 Task: Open Card Card0000000318 in Board Board0000000080 in Workspace WS0000000027 in Trello. Add Member Ayush98111@gmail.com to Card Card0000000318 in Board Board0000000080 in Workspace WS0000000027 in Trello. Add Blue Label titled Label0000000318 to Card Card0000000318 in Board Board0000000080 in Workspace WS0000000027 in Trello. Add Checklist CL0000000318 to Card Card0000000318 in Board Board0000000080 in Workspace WS0000000027 in Trello. Add Dates with Start Date as Sep 01 2023 and Due Date as Sep 30 2023 to Card Card0000000318 in Board Board0000000080 in Workspace WS0000000027 in Trello
Action: Mouse moved to (347, 342)
Screenshot: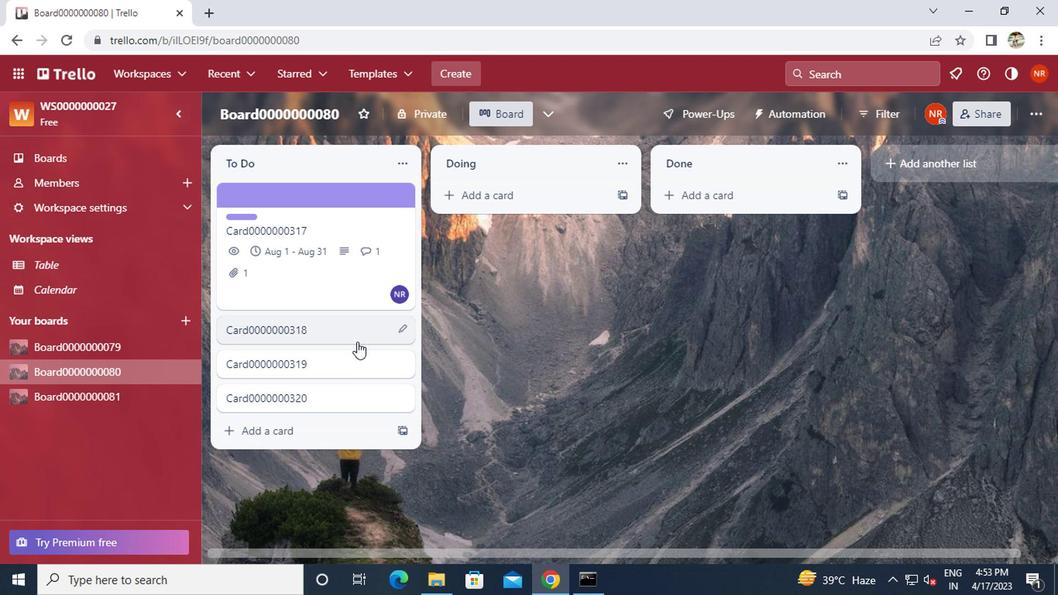 
Action: Mouse pressed left at (347, 342)
Screenshot: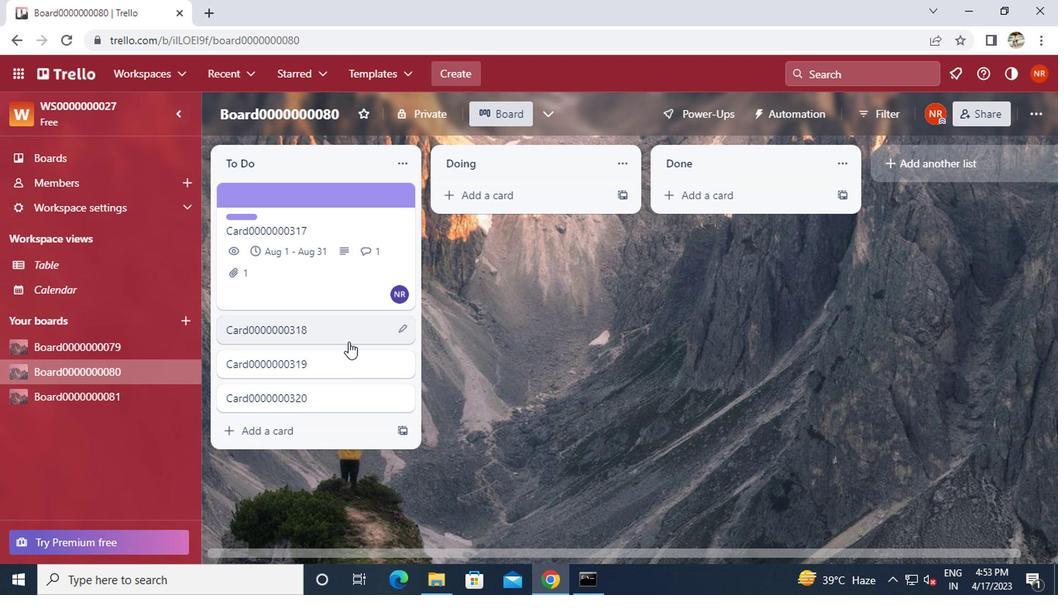 
Action: Mouse moved to (710, 200)
Screenshot: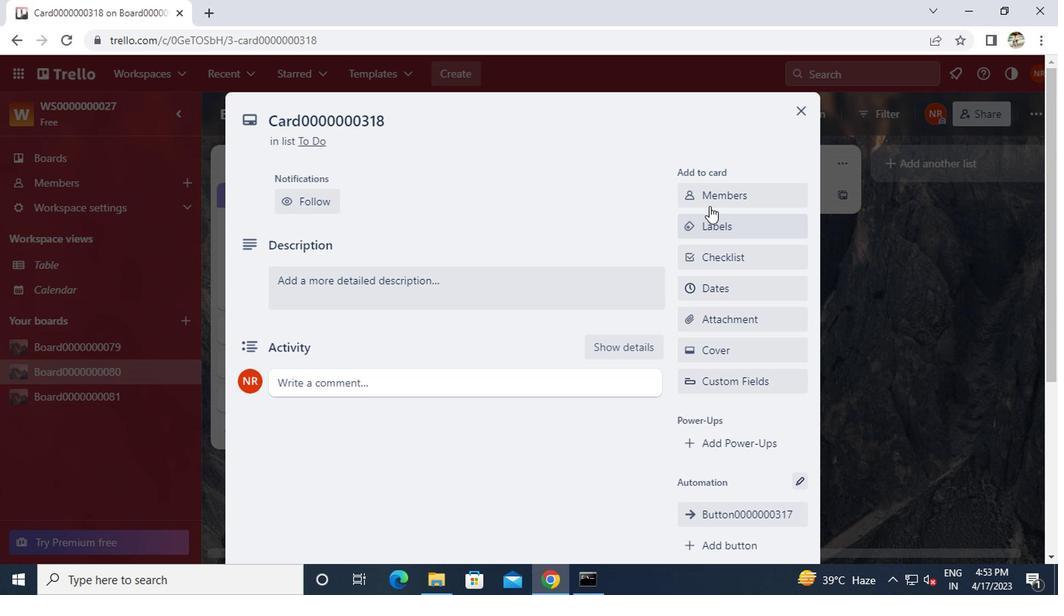 
Action: Mouse pressed left at (710, 200)
Screenshot: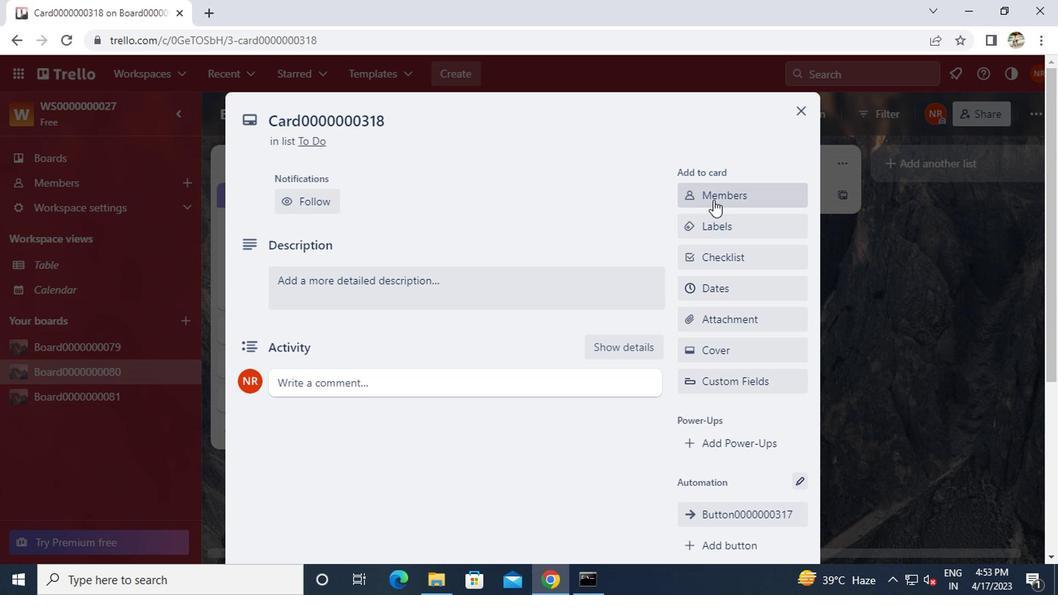 
Action: Key pressed a<Key.caps_lock>yush98111<Key.shift>@GMAIL.COM
Screenshot: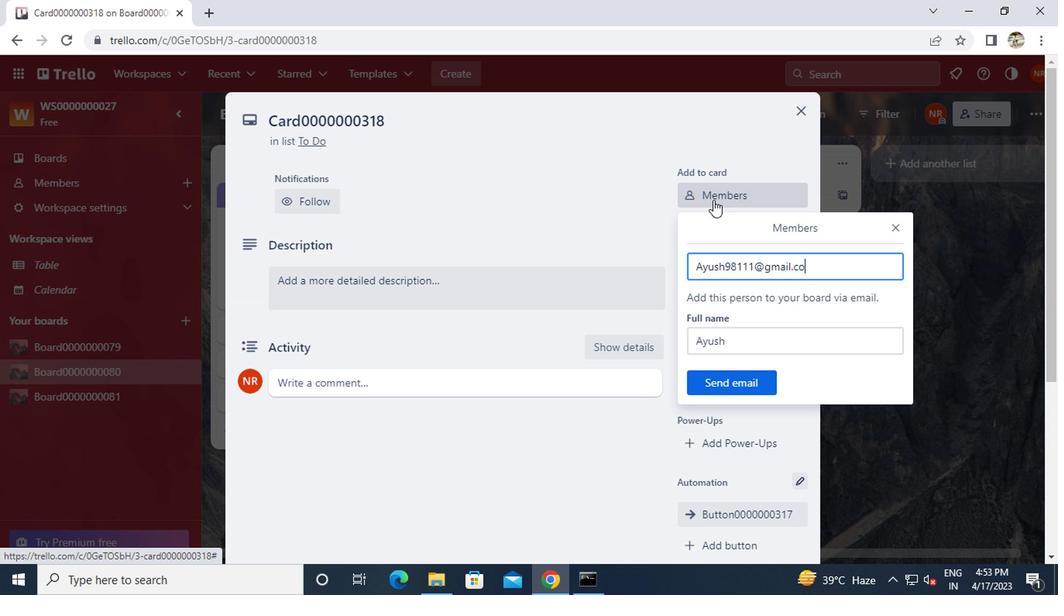 
Action: Mouse moved to (722, 388)
Screenshot: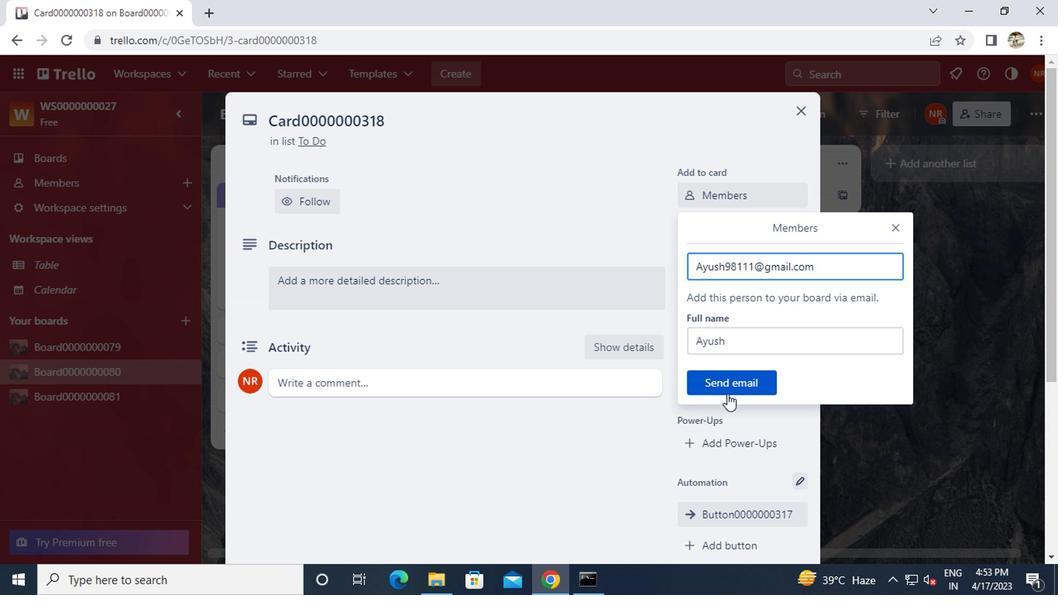 
Action: Mouse pressed left at (722, 388)
Screenshot: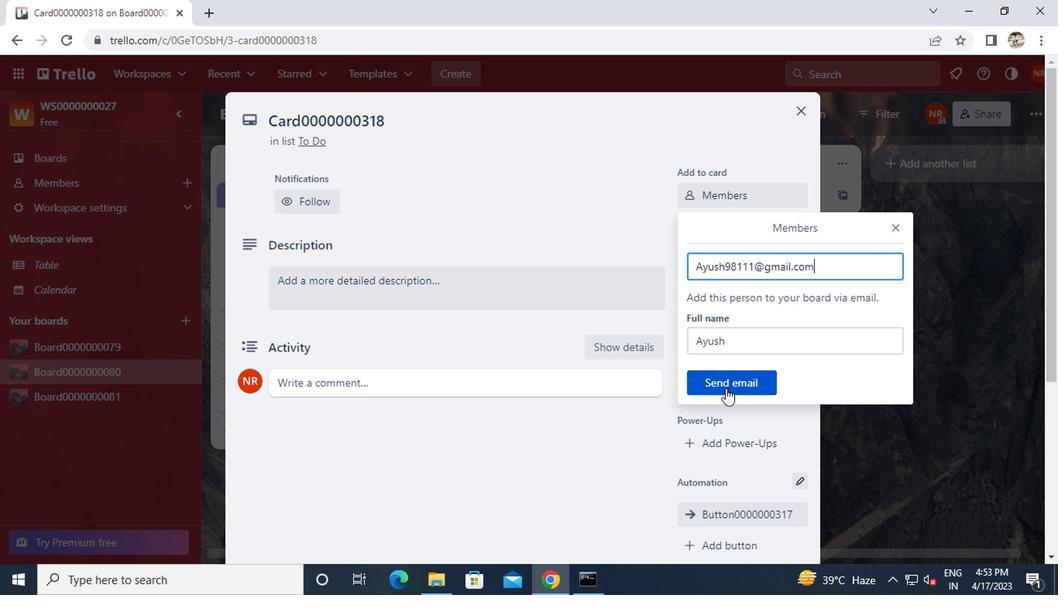 
Action: Mouse moved to (707, 225)
Screenshot: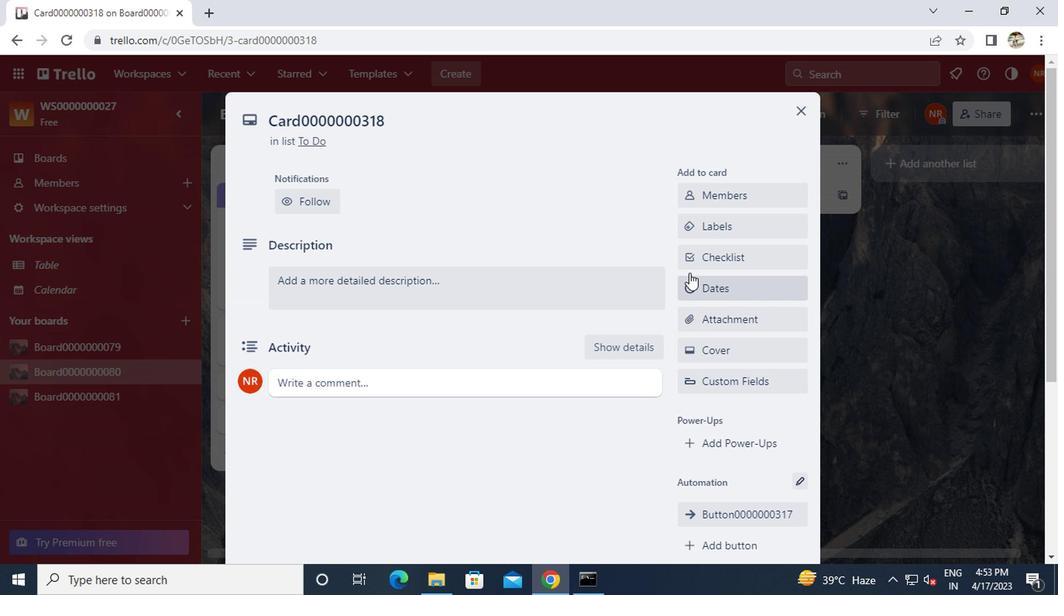 
Action: Mouse pressed left at (707, 225)
Screenshot: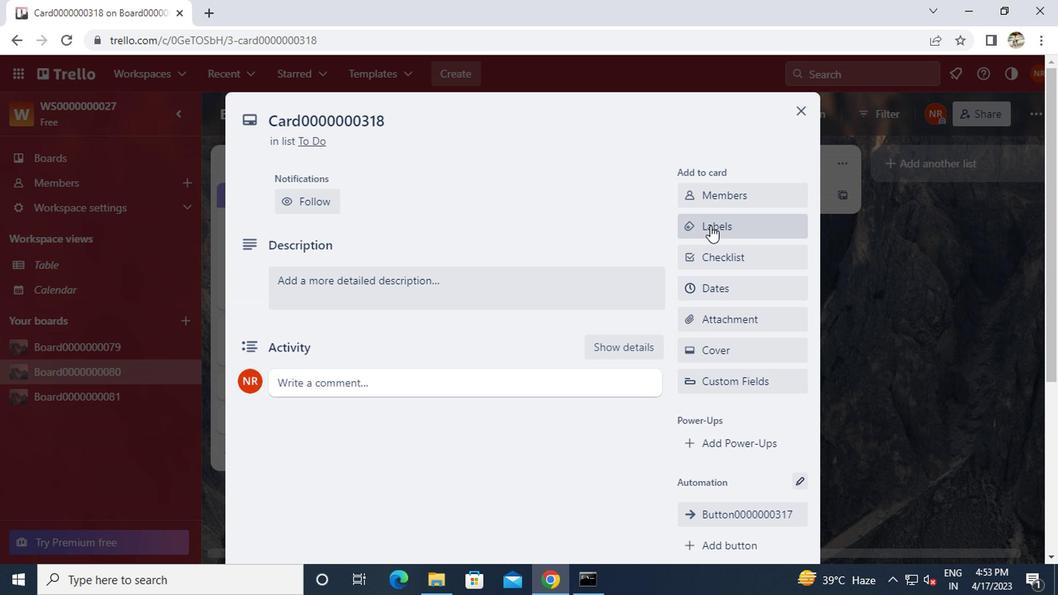 
Action: Mouse moved to (750, 413)
Screenshot: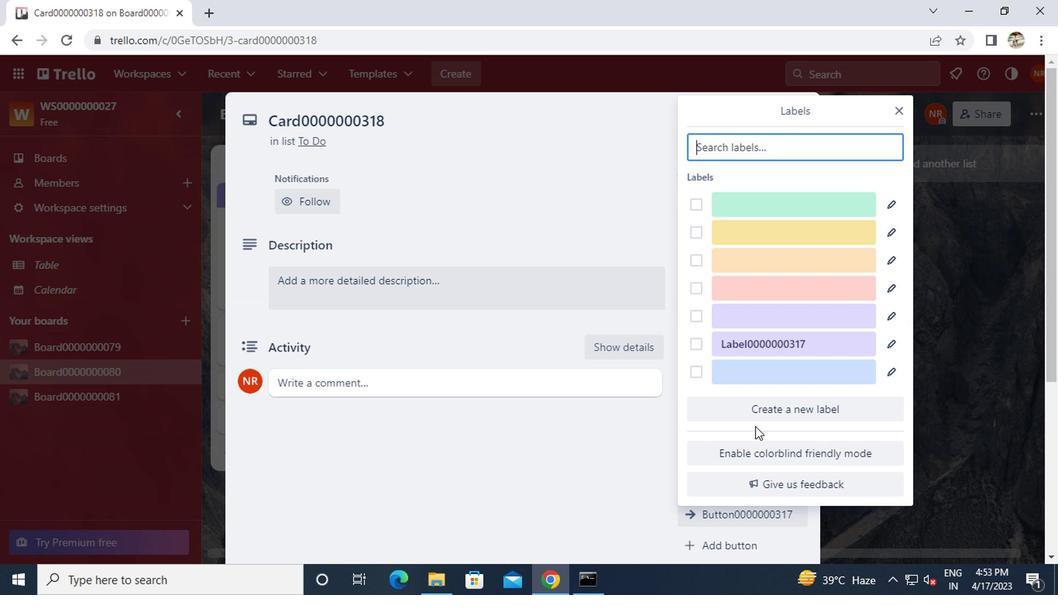 
Action: Mouse pressed left at (750, 413)
Screenshot: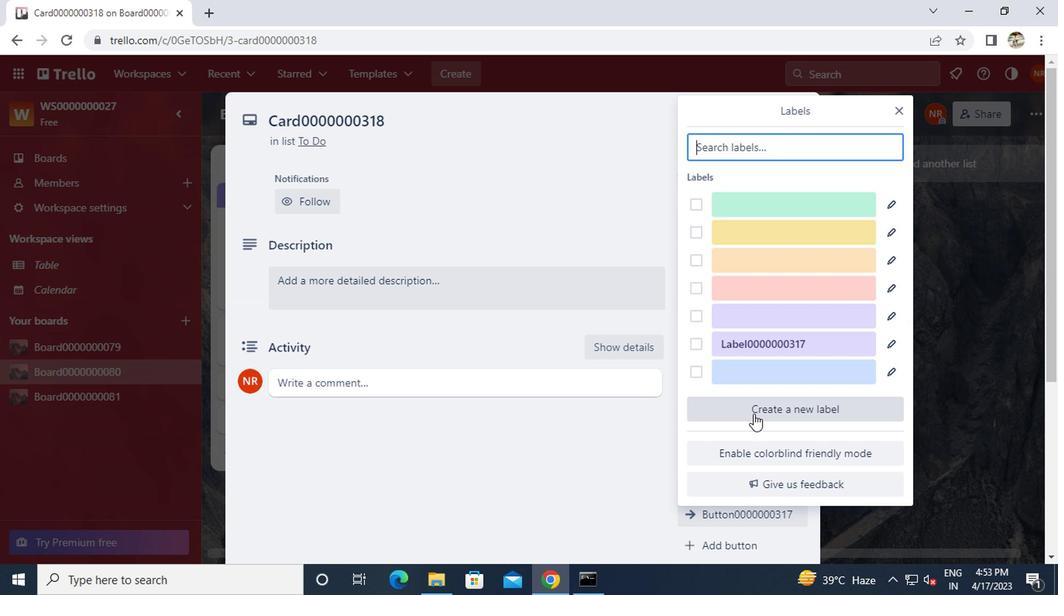 
Action: Mouse moved to (704, 414)
Screenshot: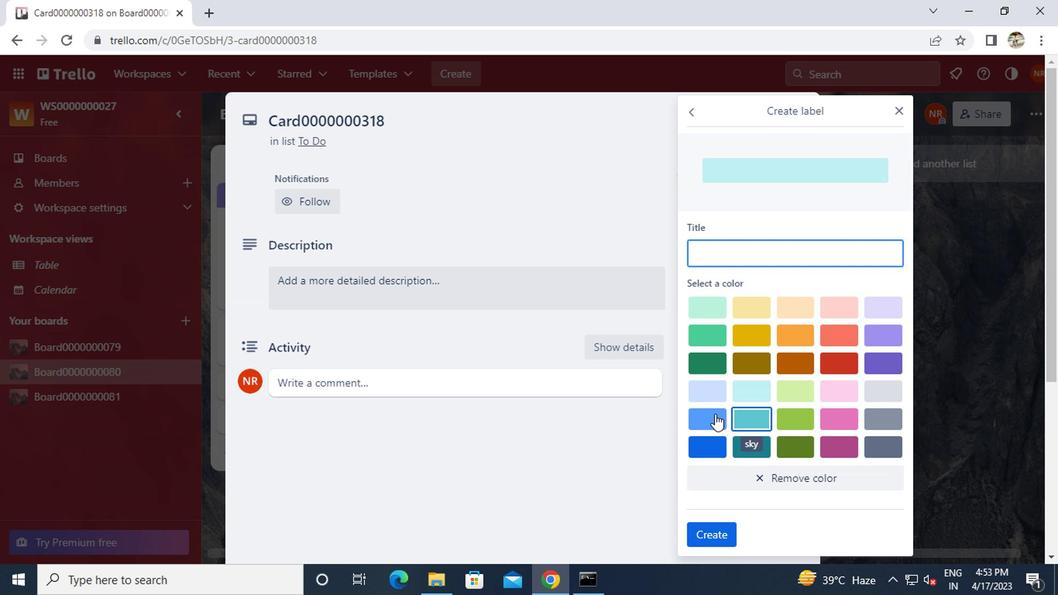
Action: Mouse pressed left at (704, 414)
Screenshot: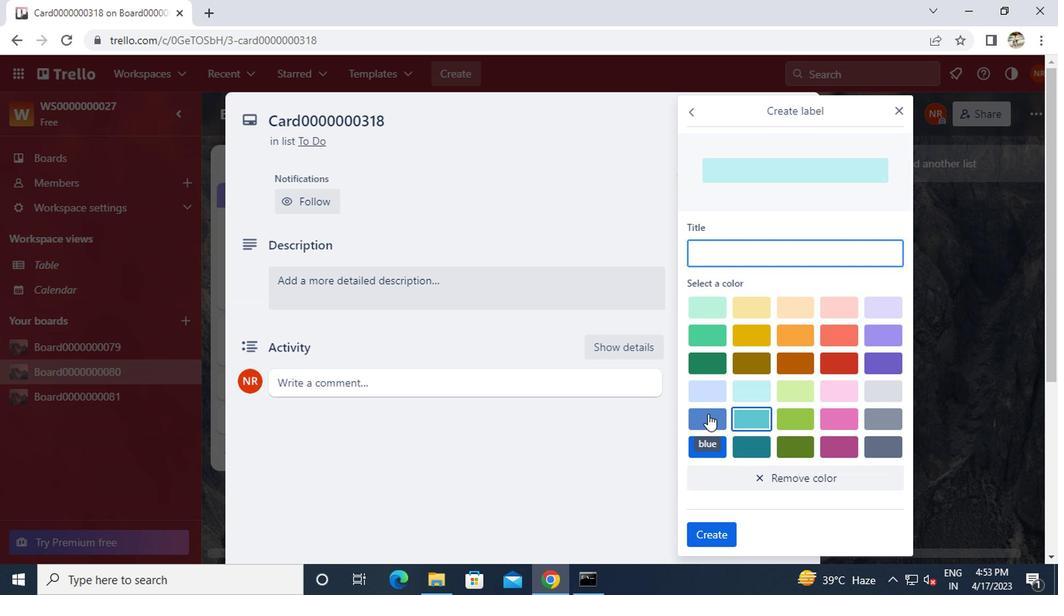 
Action: Mouse moved to (714, 259)
Screenshot: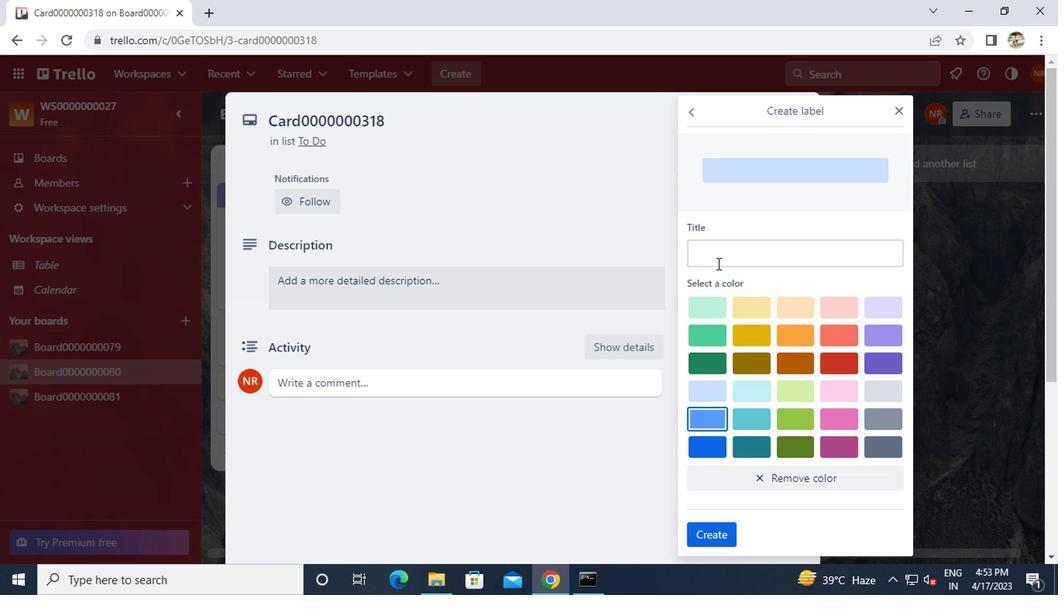 
Action: Mouse pressed left at (714, 259)
Screenshot: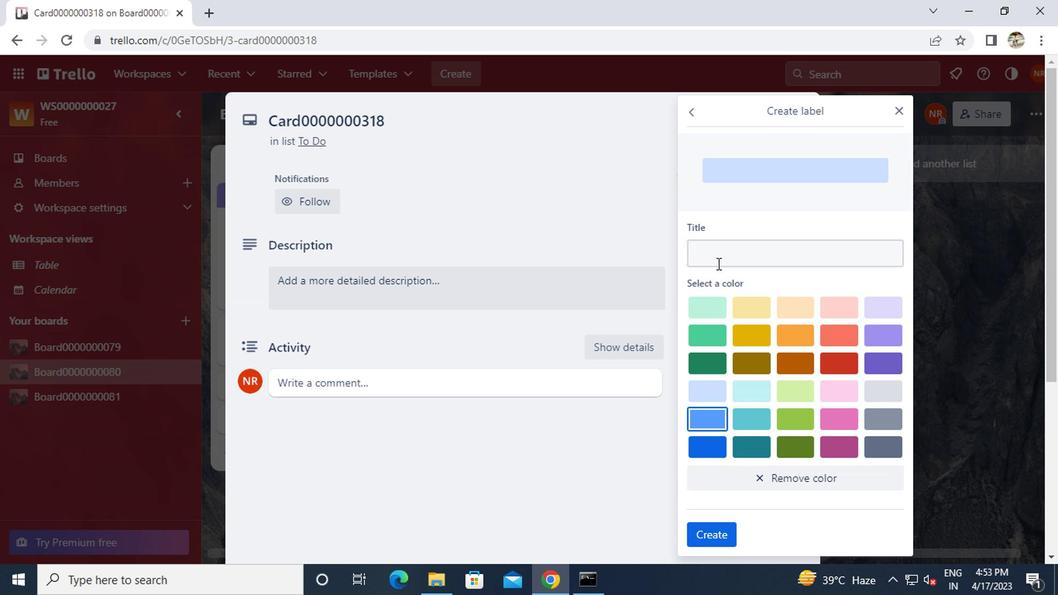 
Action: Key pressed <Key.caps_lock>L<Key.caps_lock>ABEL0000000318
Screenshot: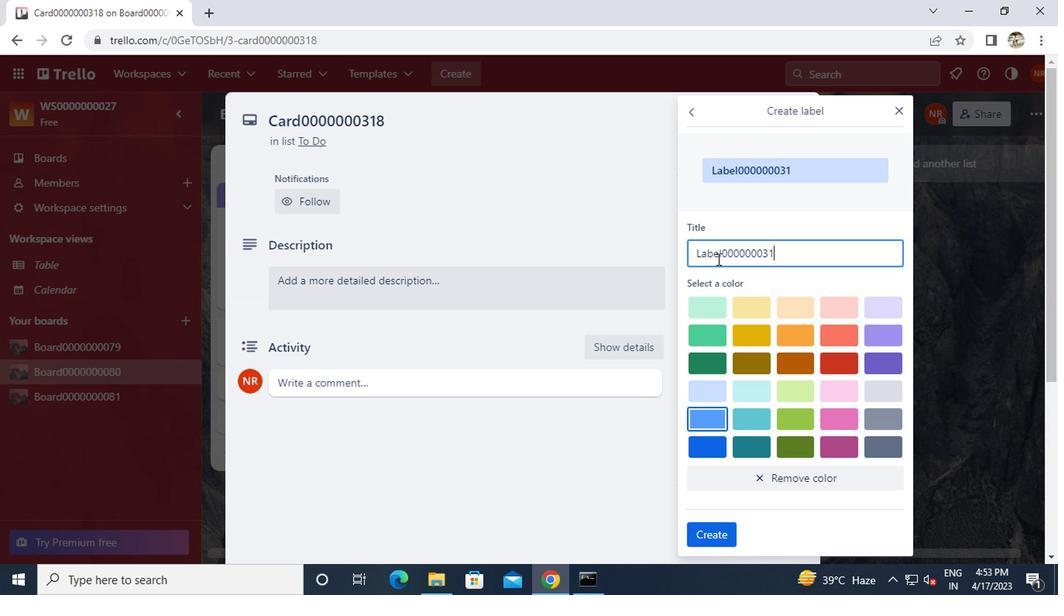 
Action: Mouse moved to (697, 534)
Screenshot: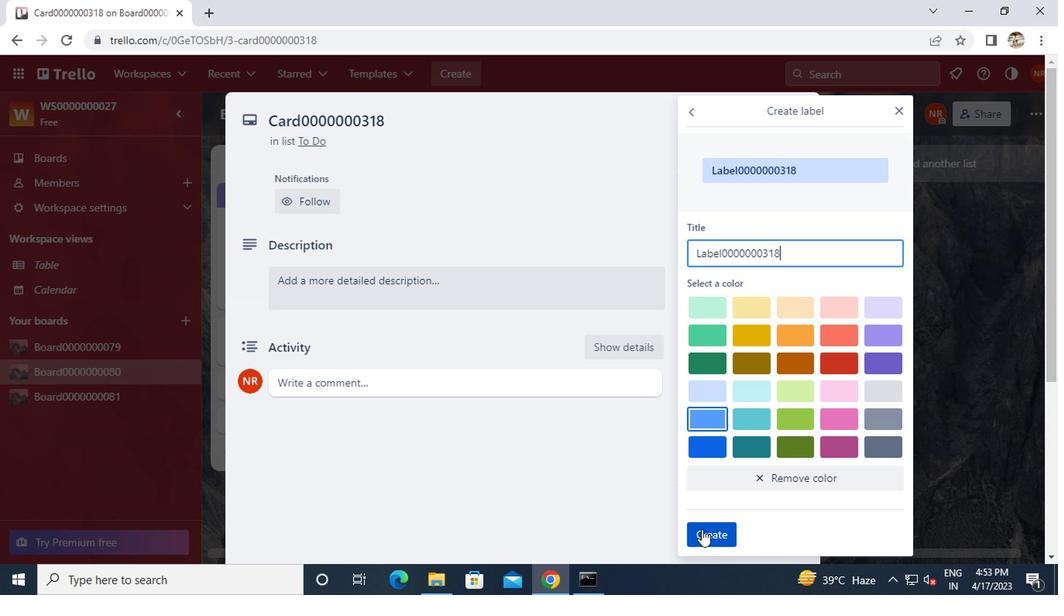 
Action: Mouse pressed left at (697, 534)
Screenshot: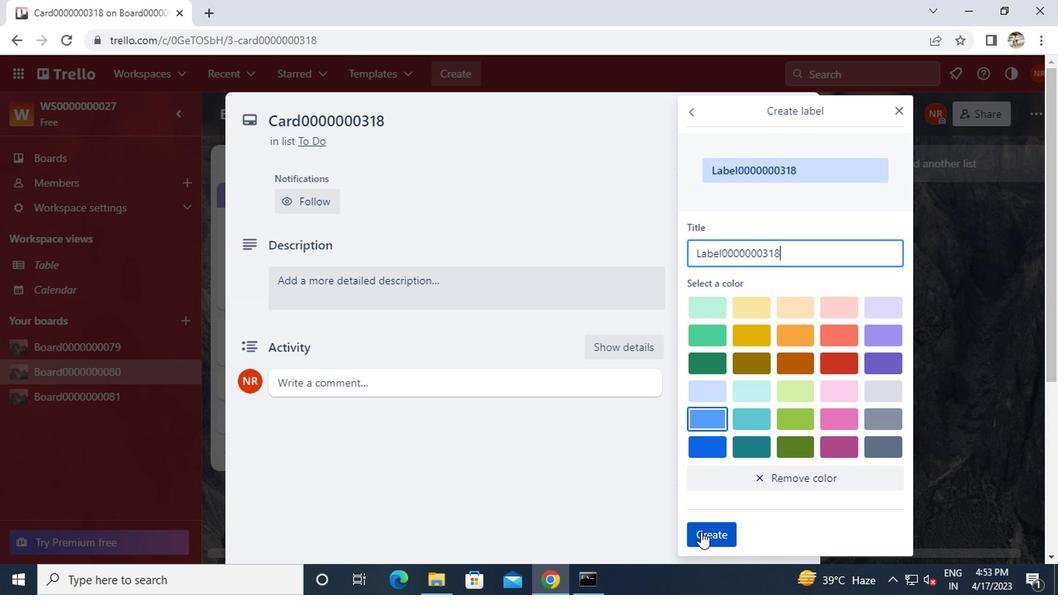 
Action: Mouse moved to (896, 109)
Screenshot: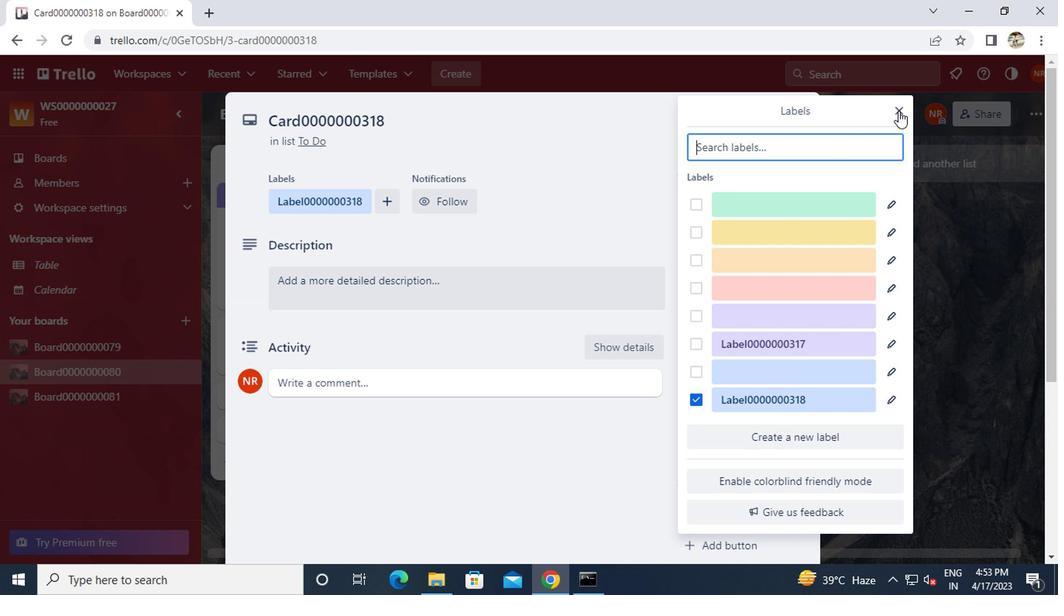 
Action: Mouse pressed left at (896, 109)
Screenshot: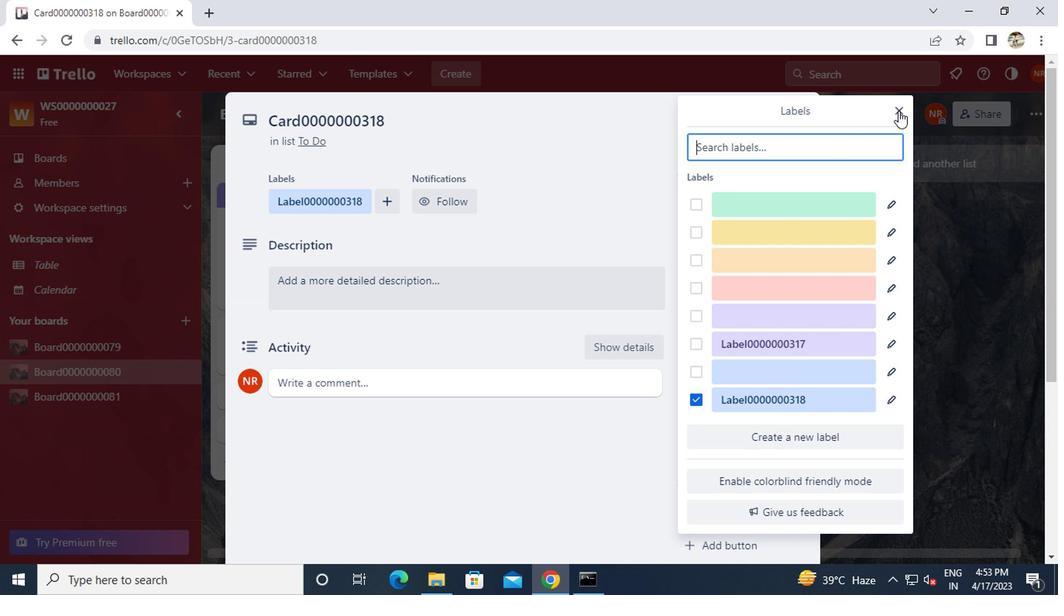 
Action: Mouse moved to (744, 261)
Screenshot: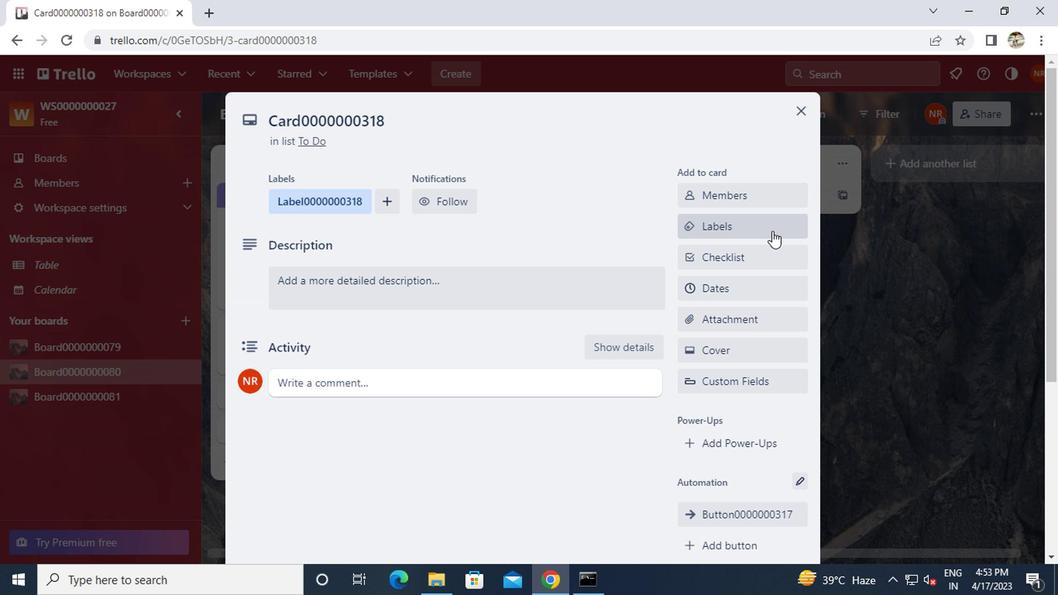 
Action: Mouse pressed left at (744, 261)
Screenshot: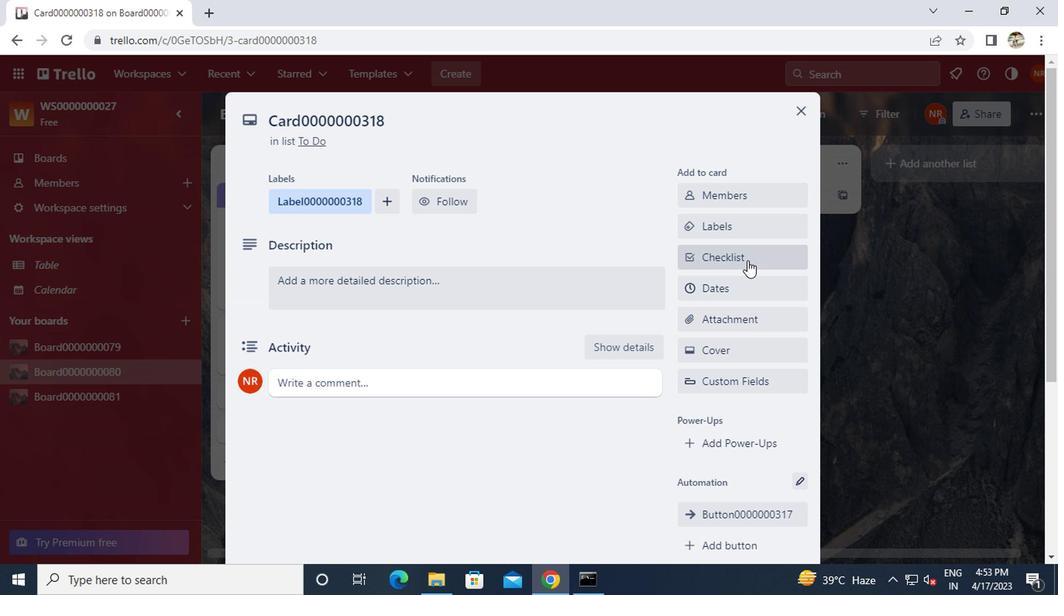 
Action: Key pressed <Key.caps_lock>CL0000000318
Screenshot: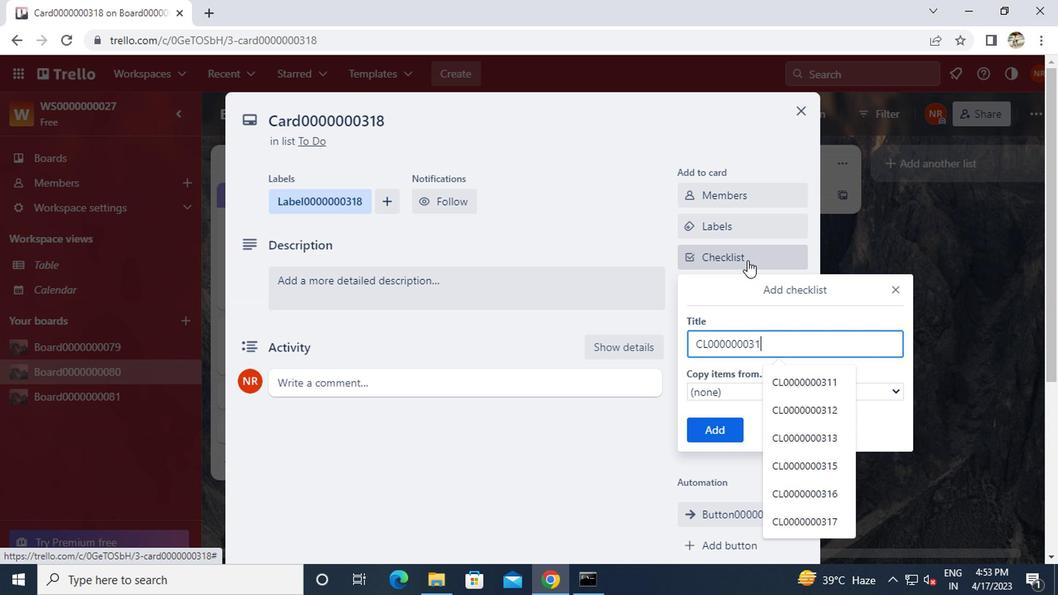 
Action: Mouse moved to (716, 431)
Screenshot: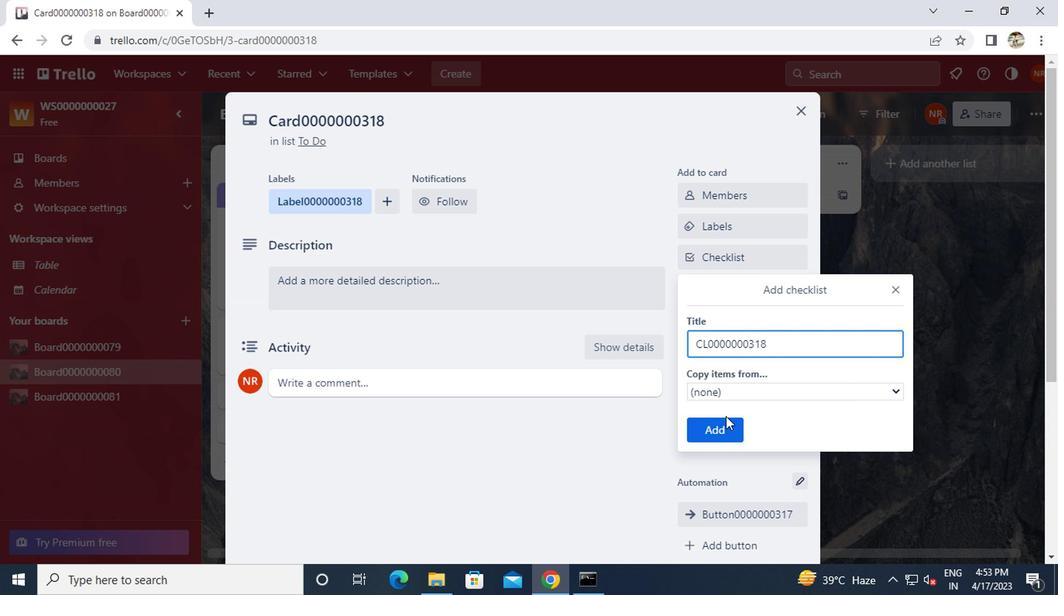 
Action: Mouse pressed left at (716, 431)
Screenshot: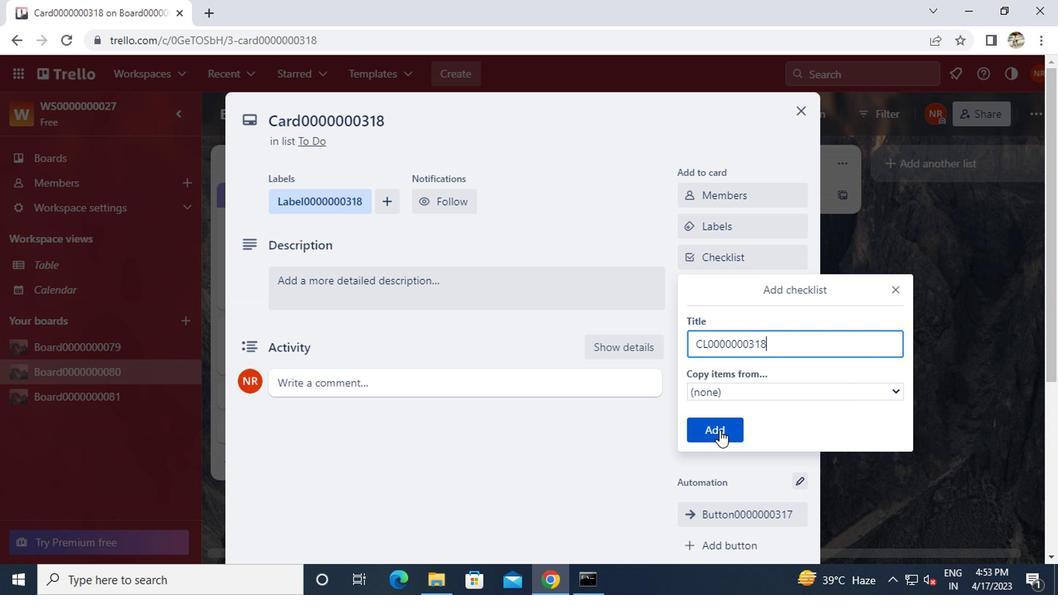 
Action: Mouse moved to (715, 282)
Screenshot: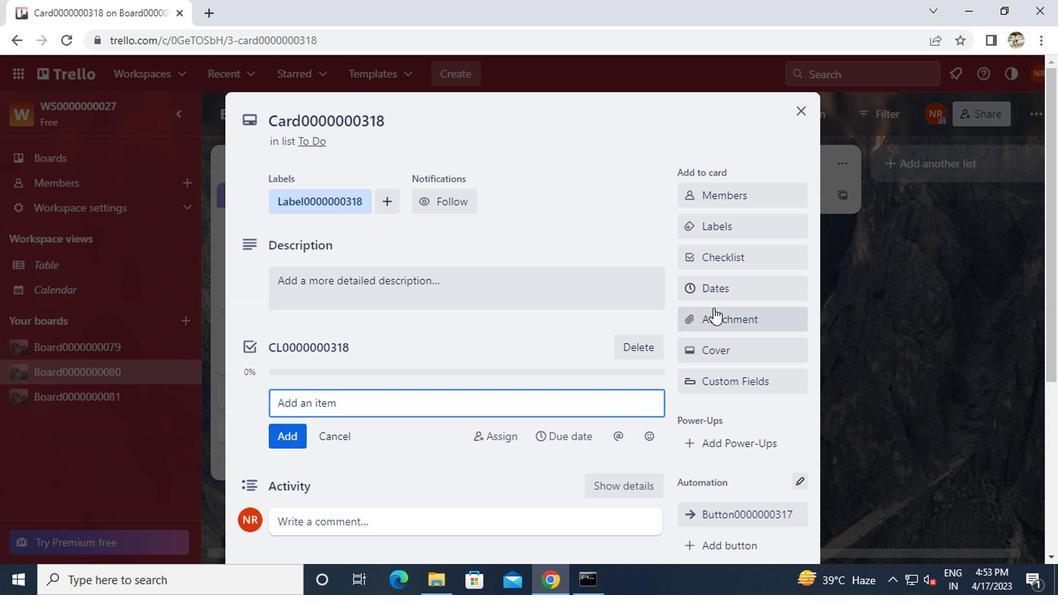 
Action: Mouse pressed left at (715, 282)
Screenshot: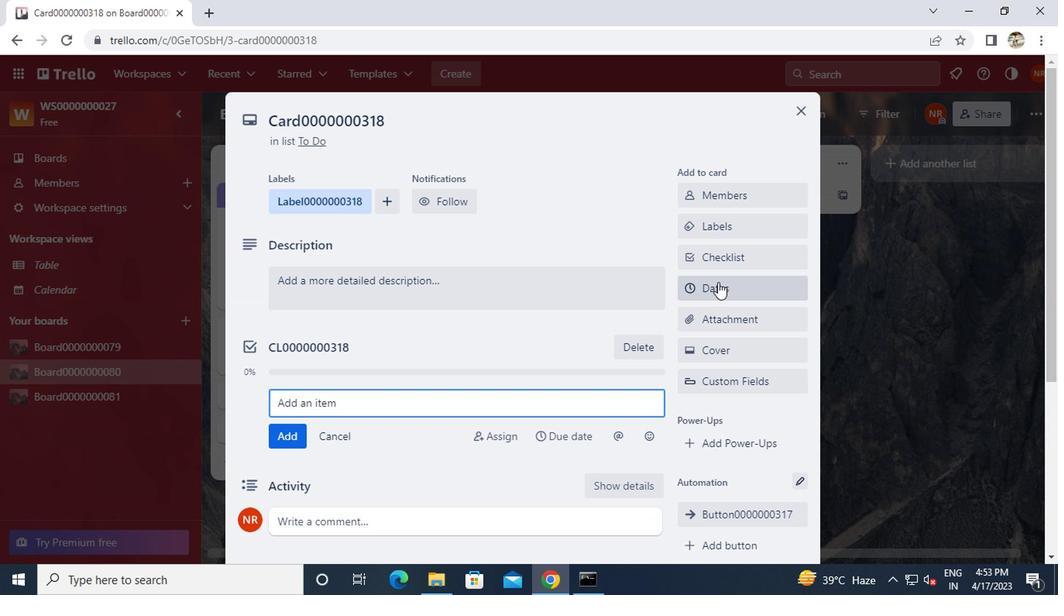 
Action: Mouse moved to (689, 392)
Screenshot: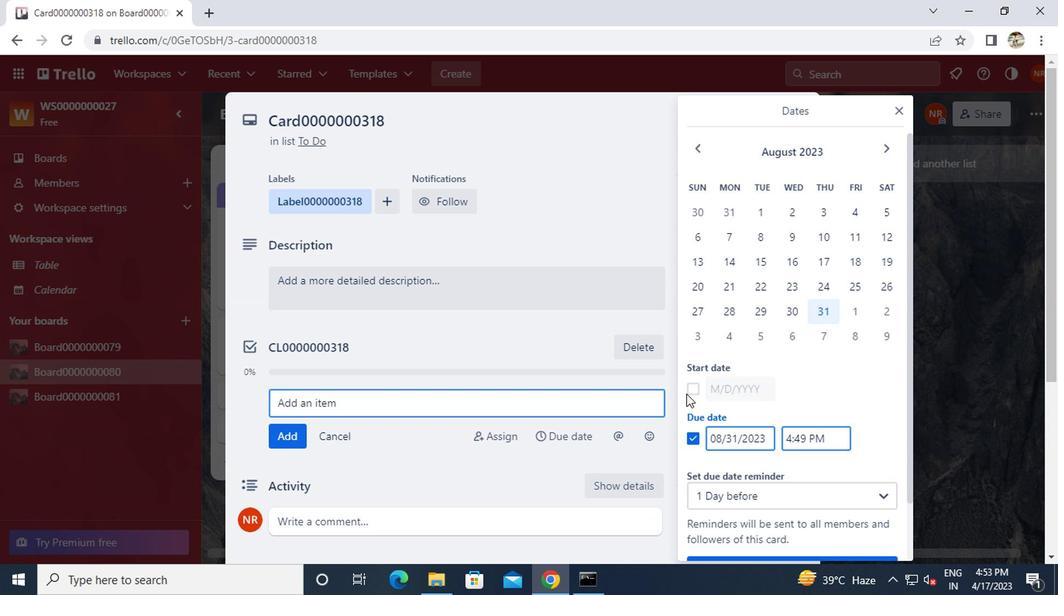 
Action: Mouse pressed left at (689, 392)
Screenshot: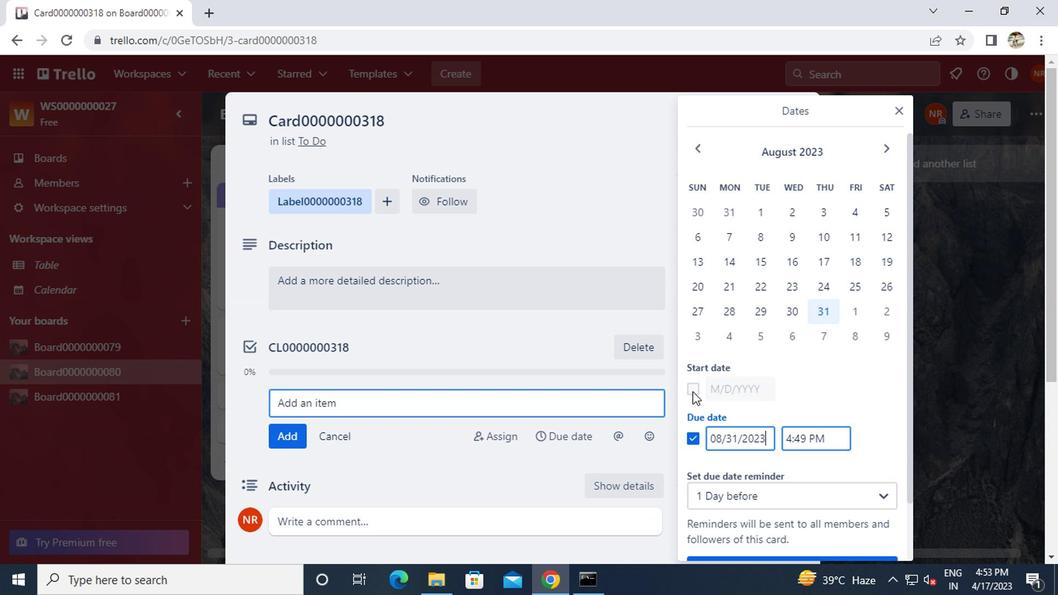 
Action: Mouse moved to (879, 147)
Screenshot: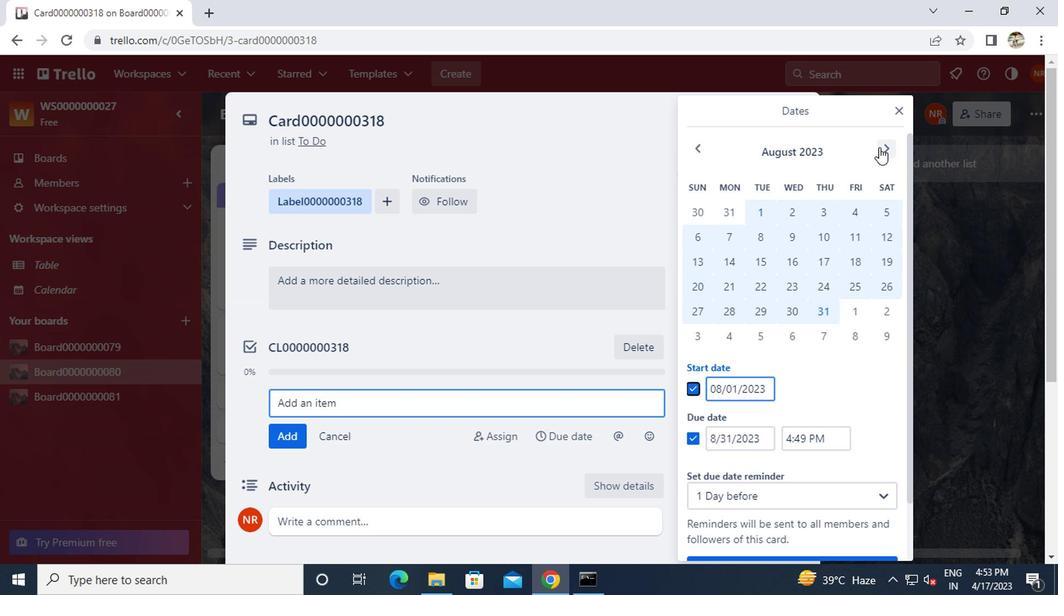 
Action: Mouse pressed left at (879, 147)
Screenshot: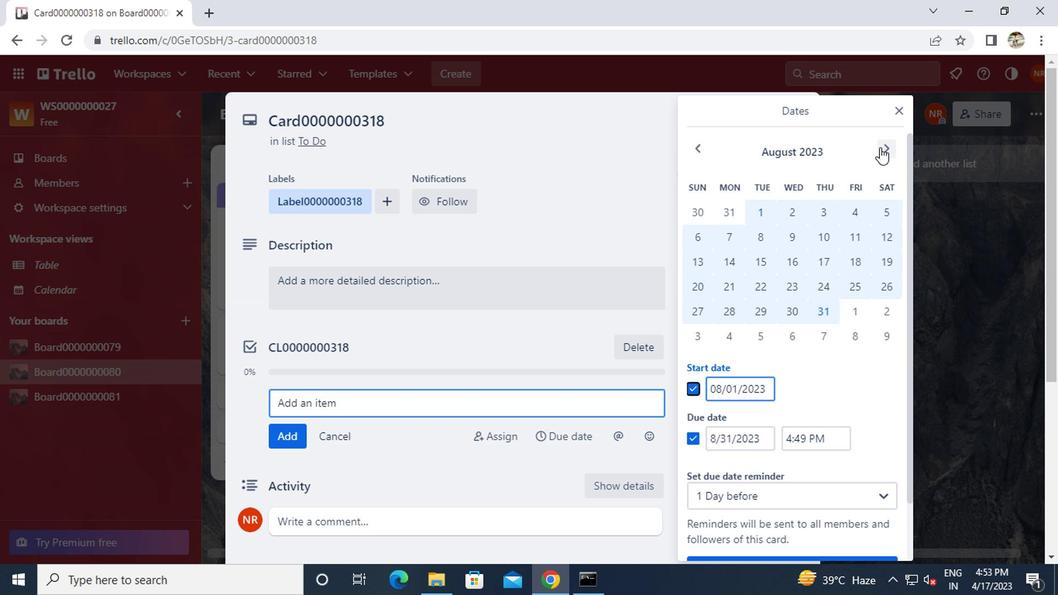 
Action: Mouse moved to (852, 214)
Screenshot: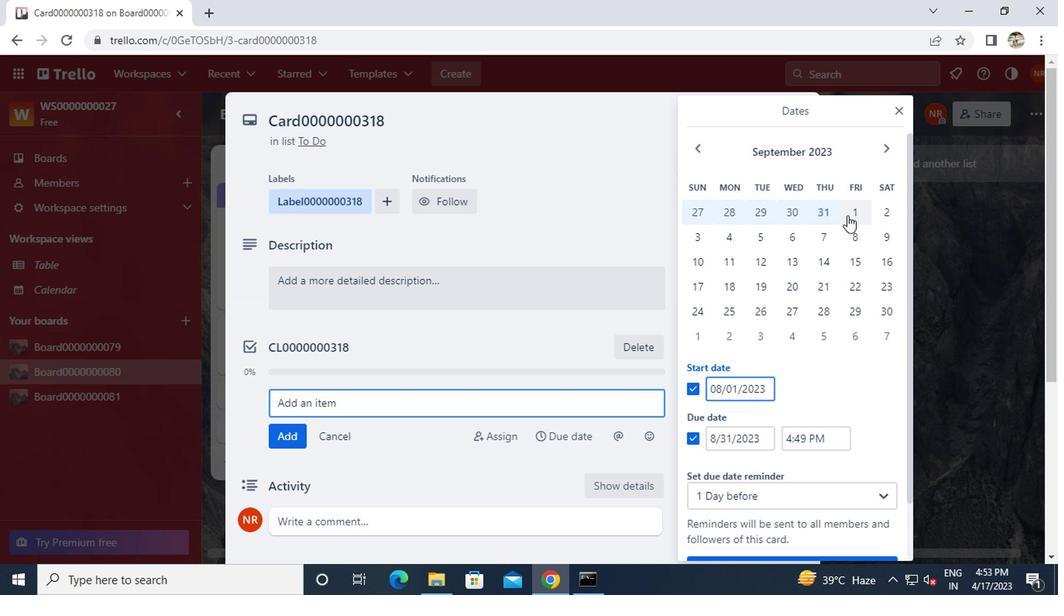 
Action: Mouse pressed left at (852, 214)
Screenshot: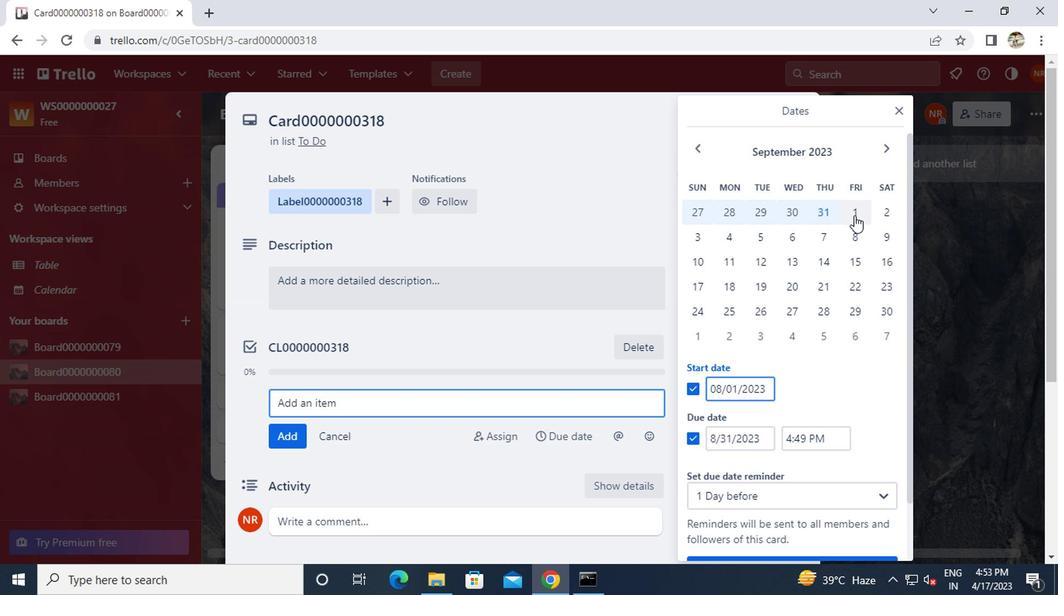 
Action: Mouse moved to (875, 307)
Screenshot: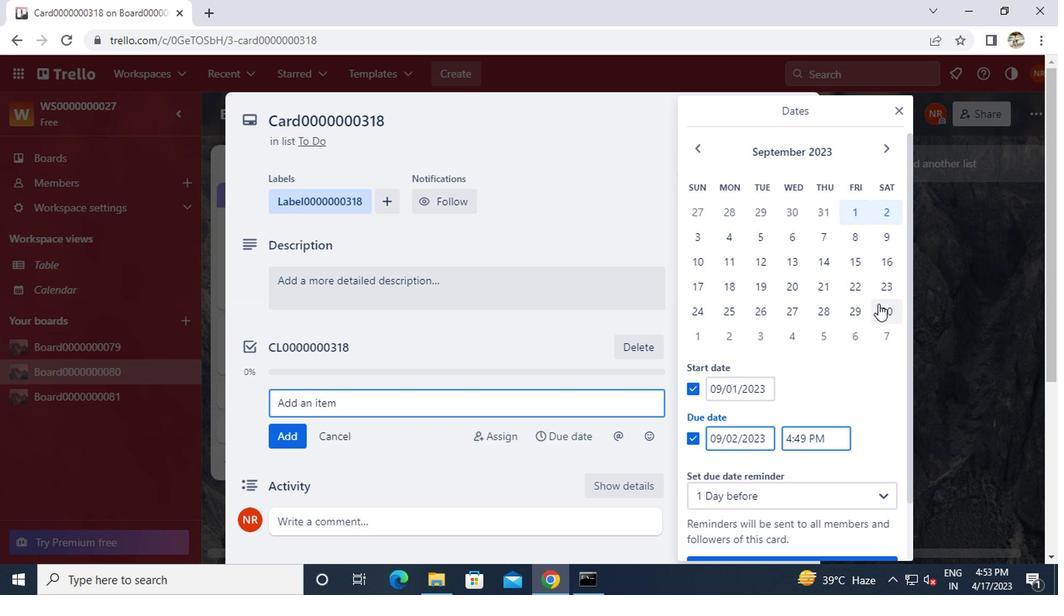 
Action: Mouse pressed left at (875, 307)
Screenshot: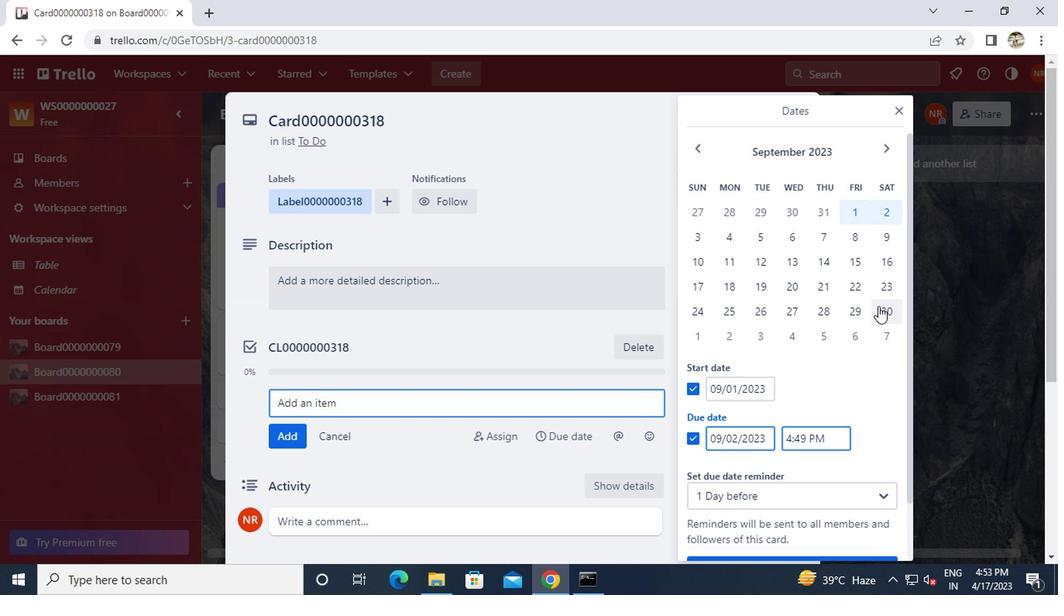 
Action: Mouse moved to (800, 319)
Screenshot: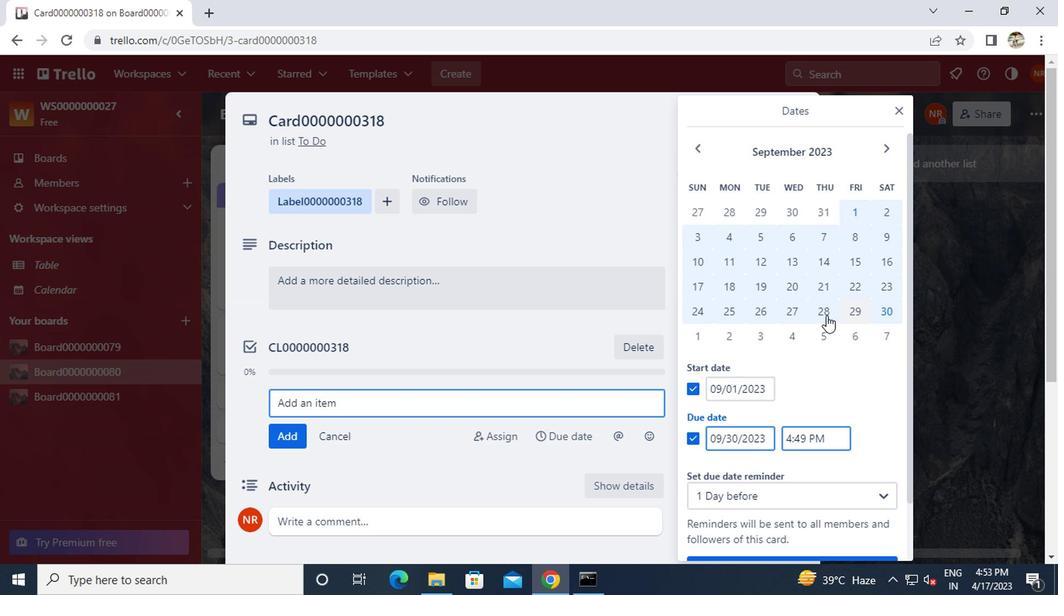 
Action: Mouse scrolled (800, 318) with delta (0, -1)
Screenshot: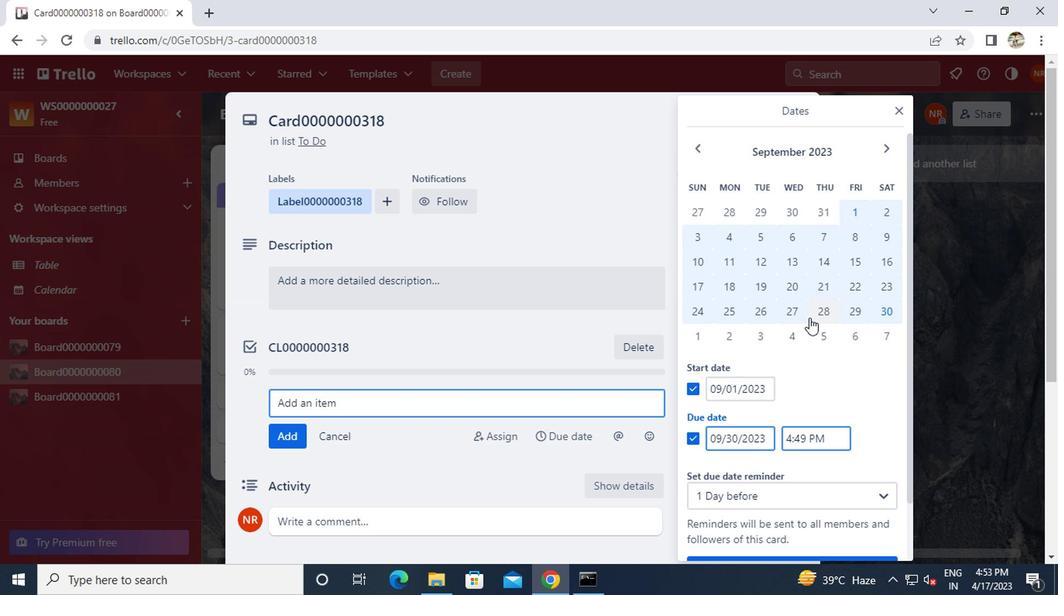 
Action: Mouse scrolled (800, 318) with delta (0, -1)
Screenshot: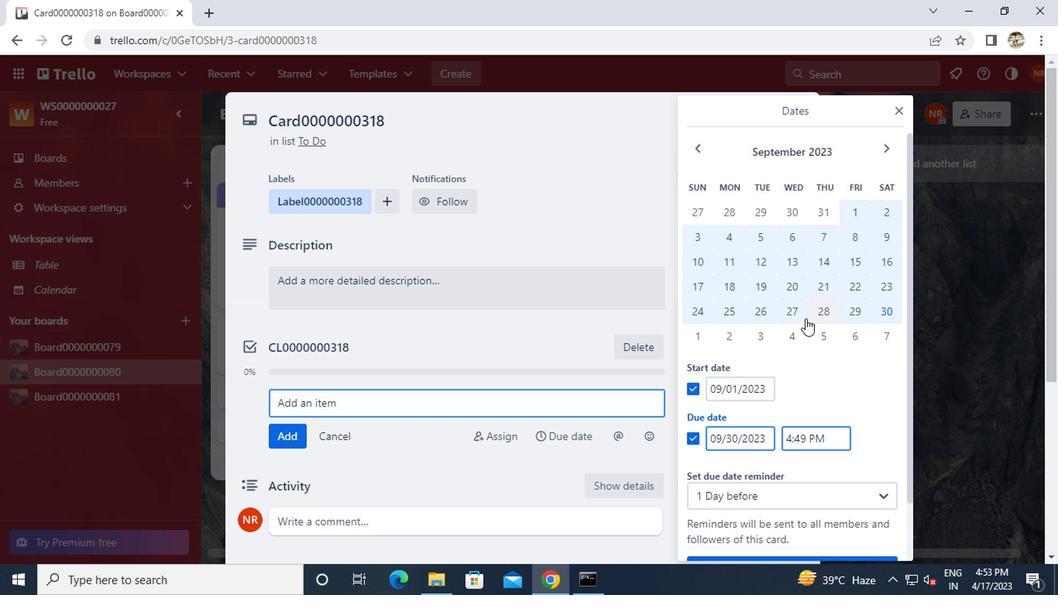 
Action: Mouse scrolled (800, 318) with delta (0, -1)
Screenshot: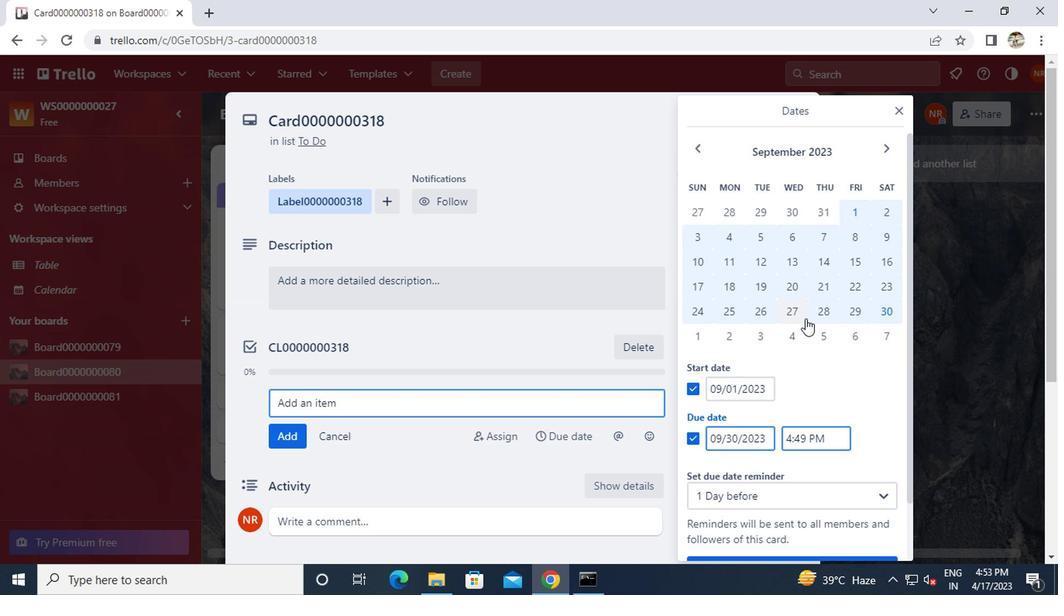 
Action: Mouse moved to (742, 497)
Screenshot: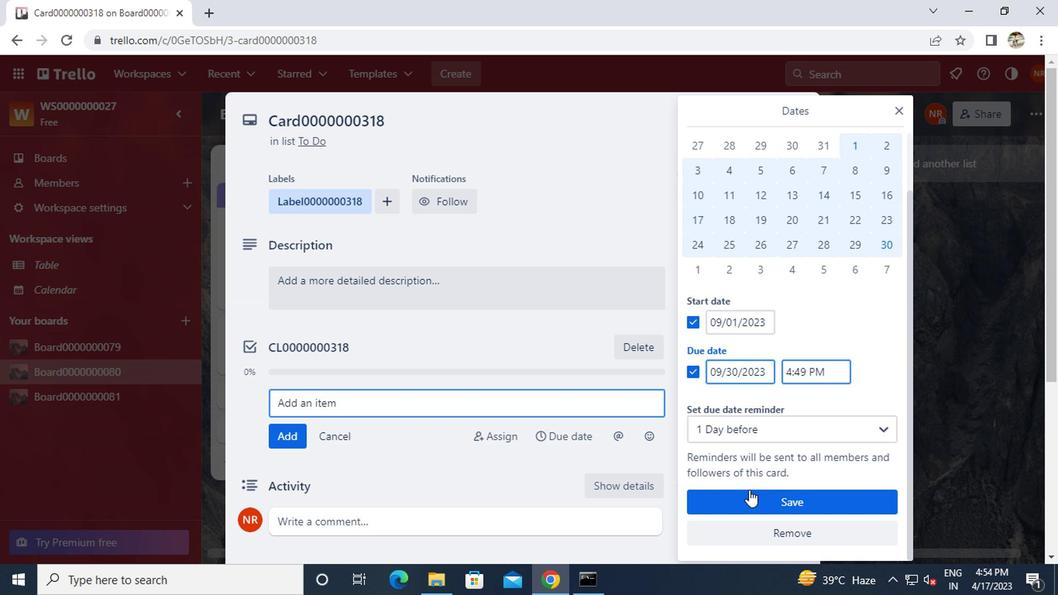 
Action: Mouse pressed left at (742, 497)
Screenshot: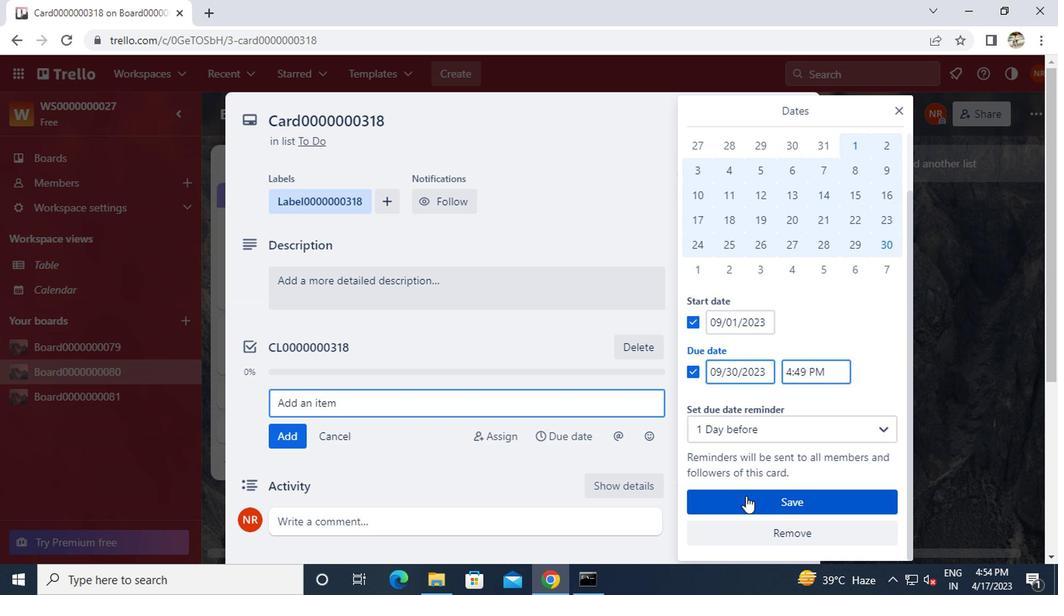 
Action: Mouse moved to (793, 110)
Screenshot: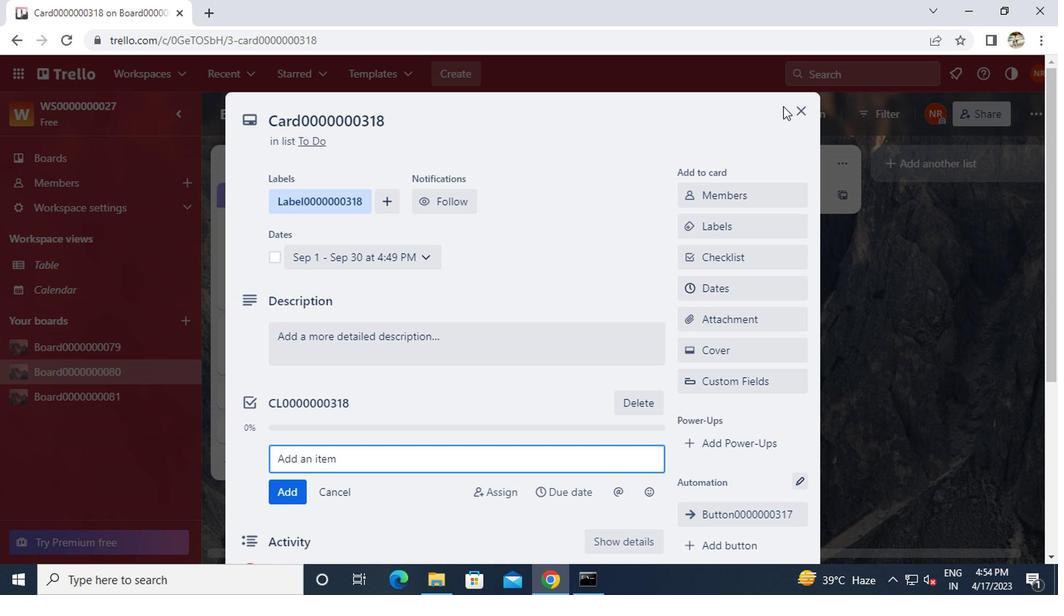 
Action: Mouse pressed left at (793, 110)
Screenshot: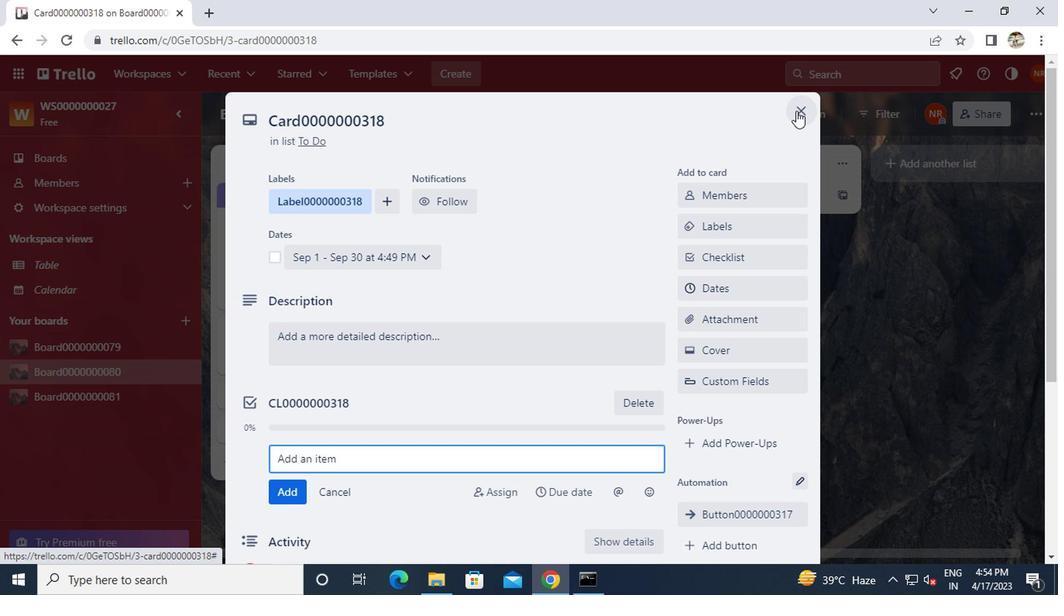 
